 Task: Insert the chart with the left axis.
Action: Mouse moved to (129, 148)
Screenshot: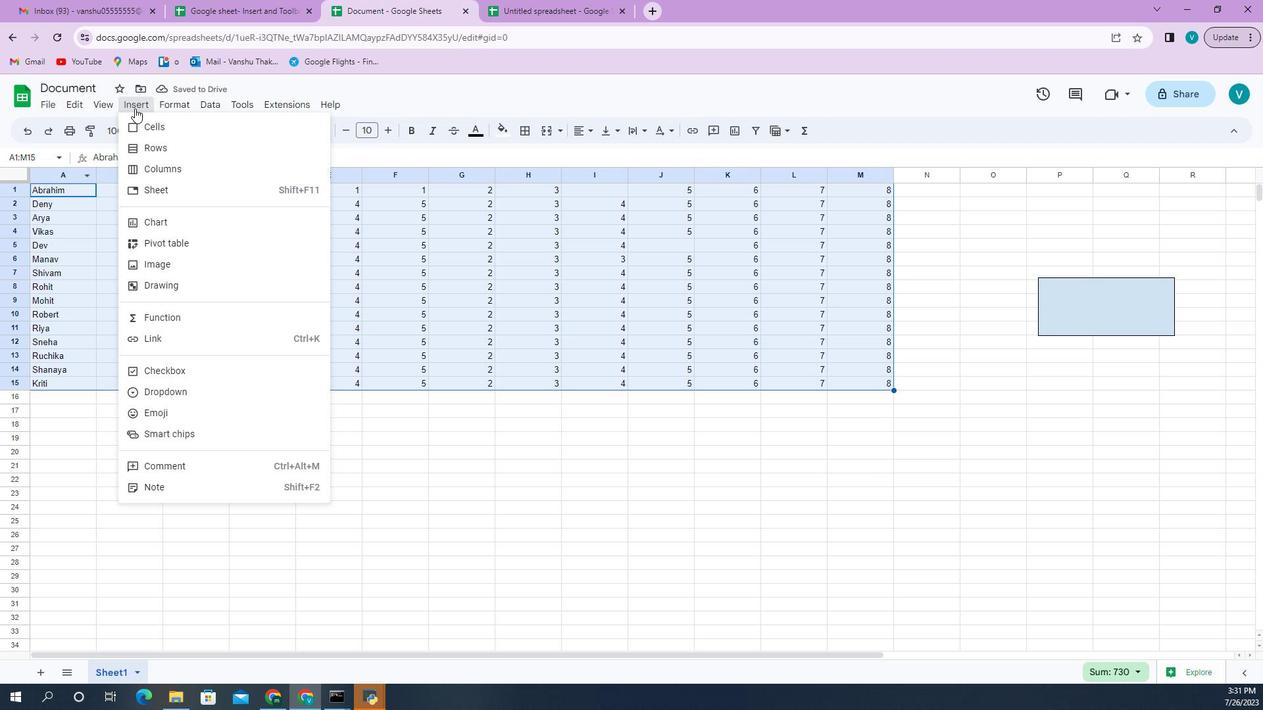 
Action: Mouse pressed left at (129, 148)
Screenshot: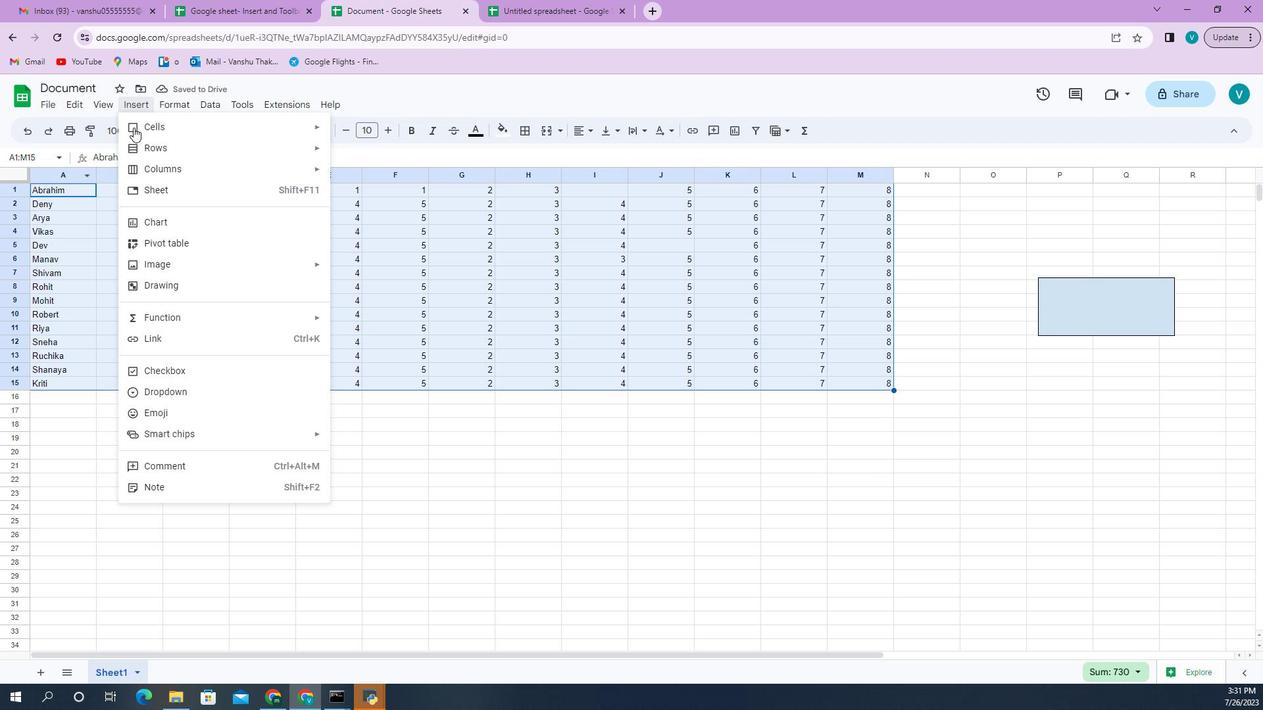 
Action: Mouse moved to (134, 251)
Screenshot: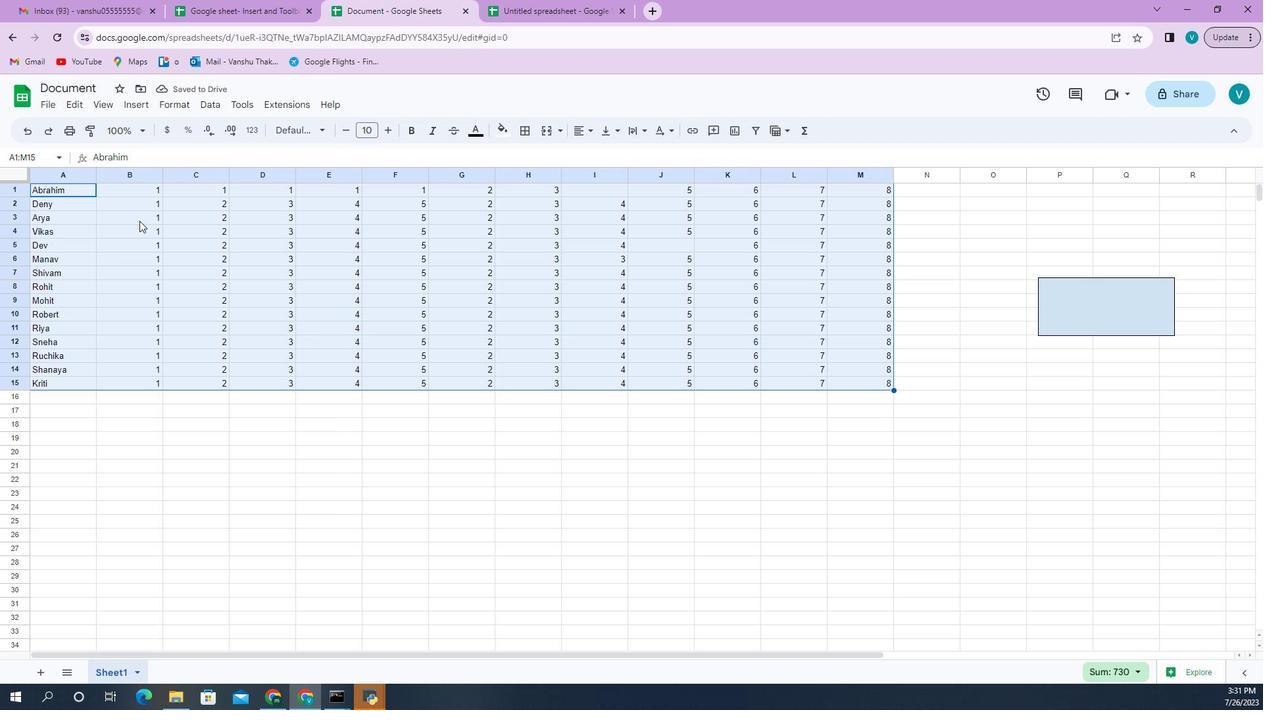
Action: Mouse pressed left at (134, 251)
Screenshot: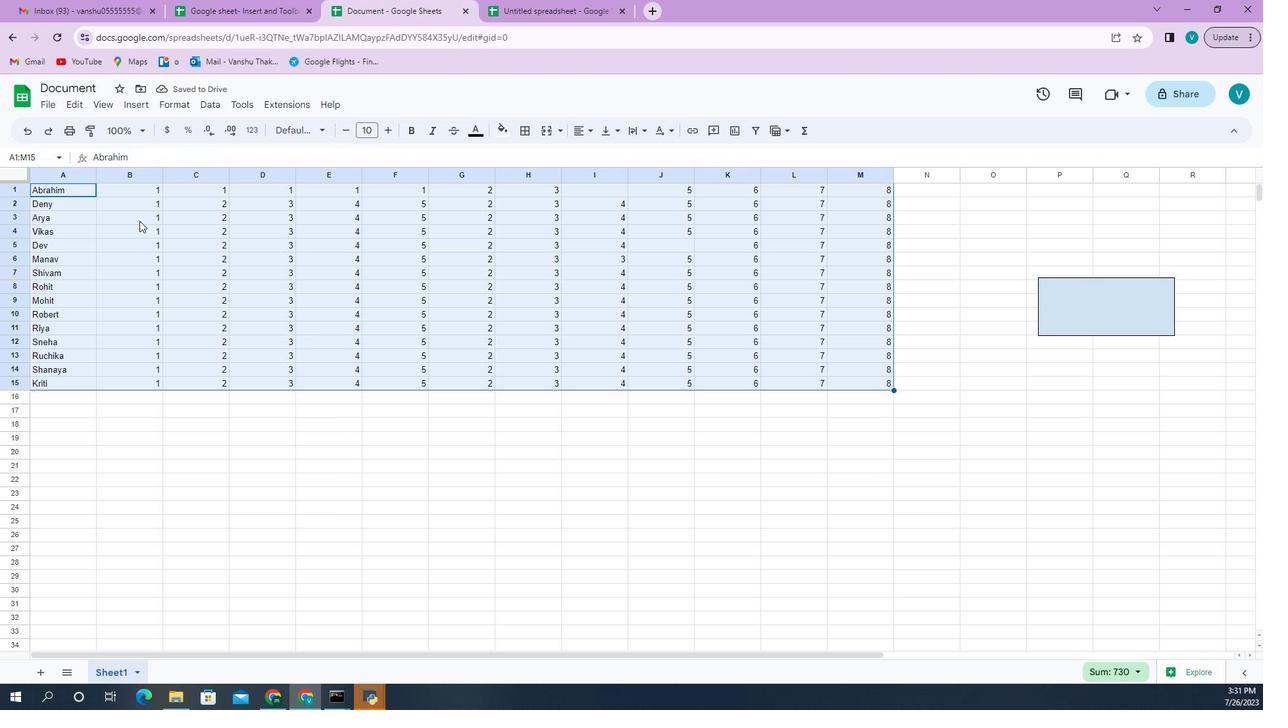 
Action: Mouse moved to (1174, 209)
Screenshot: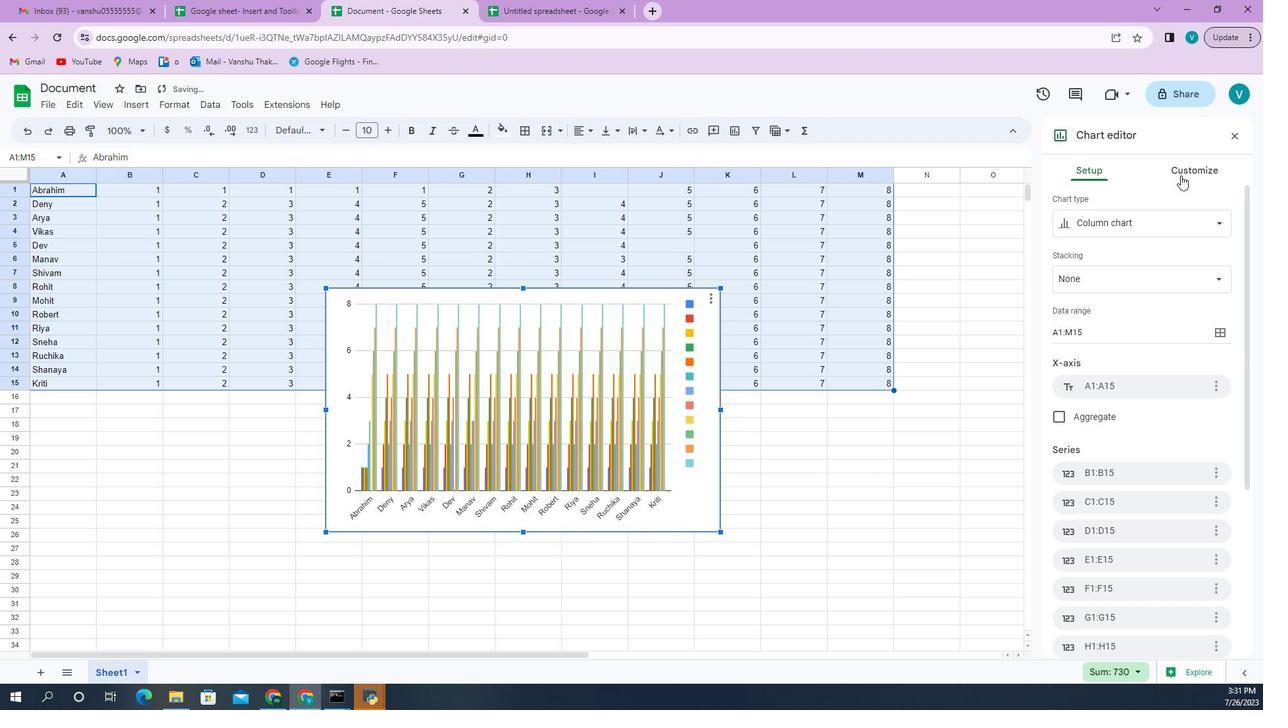 
Action: Mouse pressed left at (1174, 209)
Screenshot: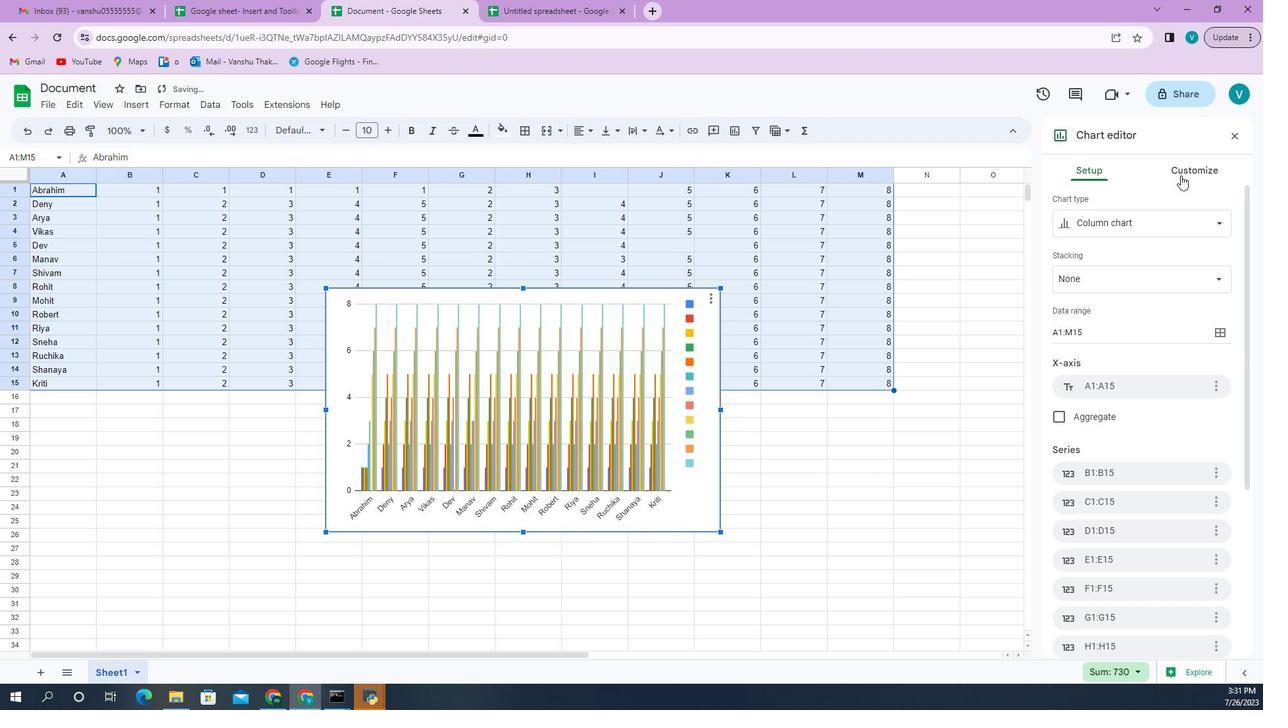 
Action: Mouse moved to (1110, 308)
Screenshot: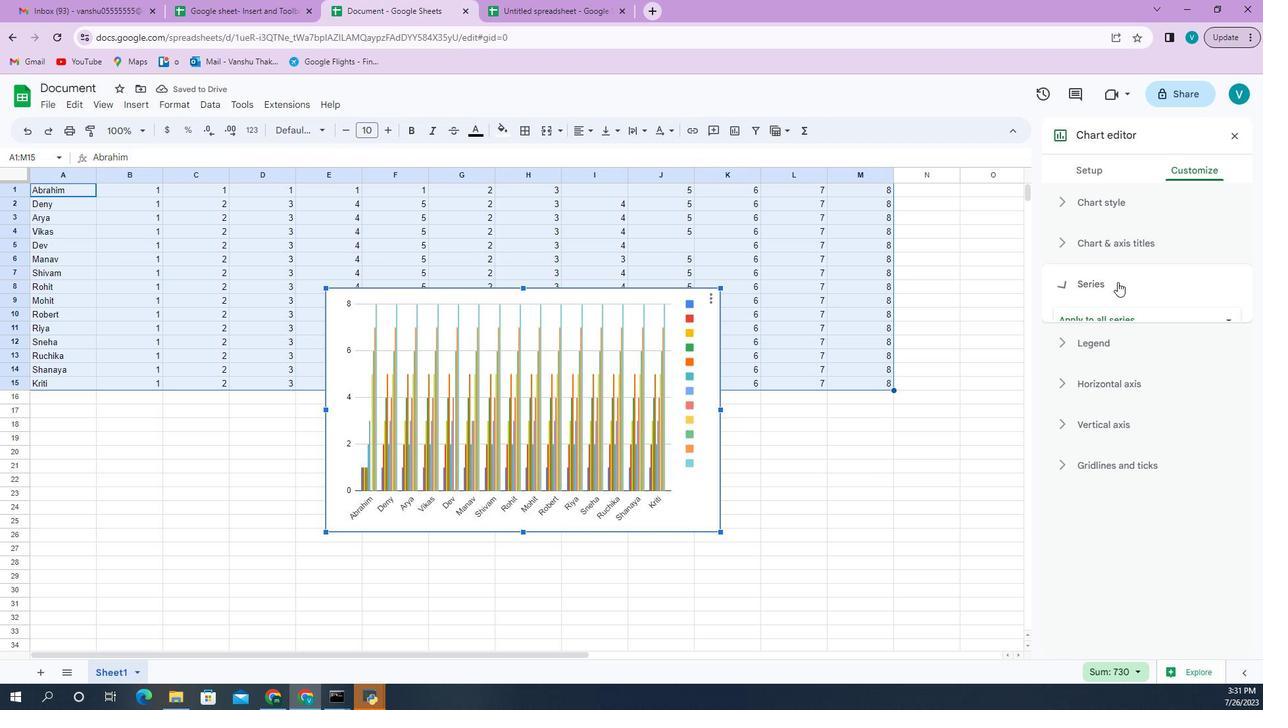 
Action: Mouse pressed left at (1110, 308)
Screenshot: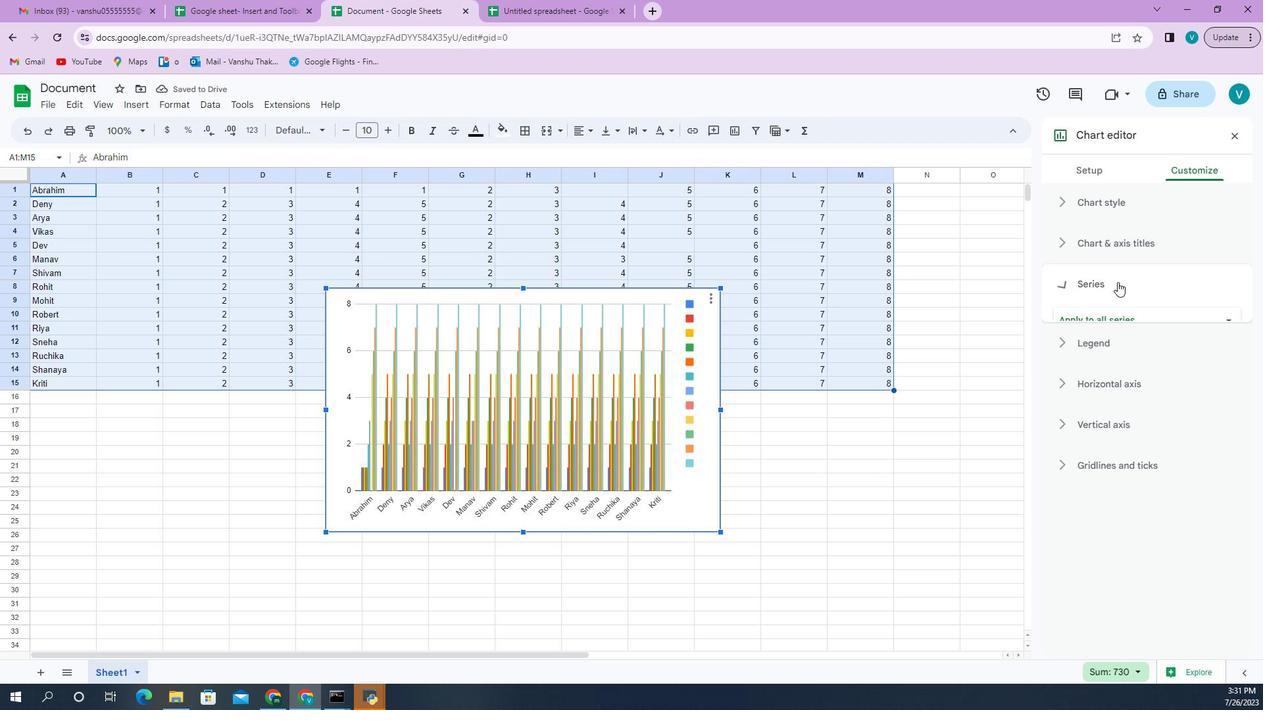 
Action: Mouse moved to (1085, 520)
Screenshot: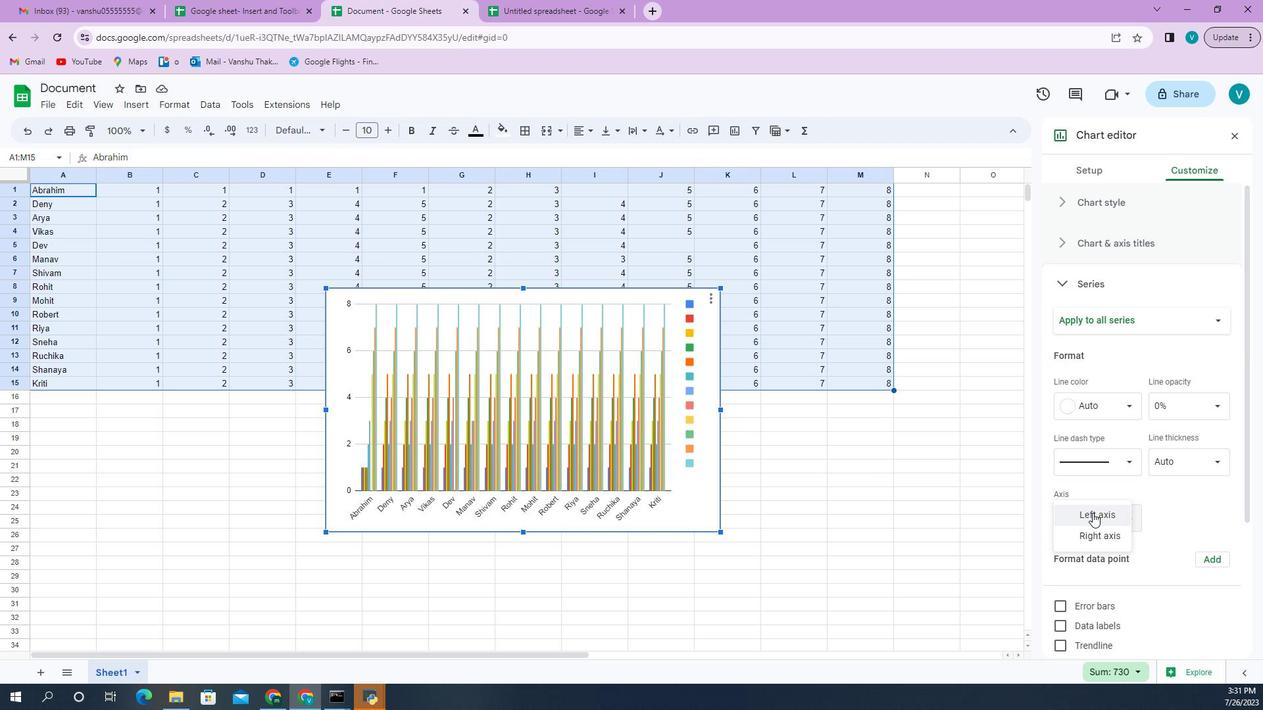 
Action: Mouse pressed left at (1085, 520)
Screenshot: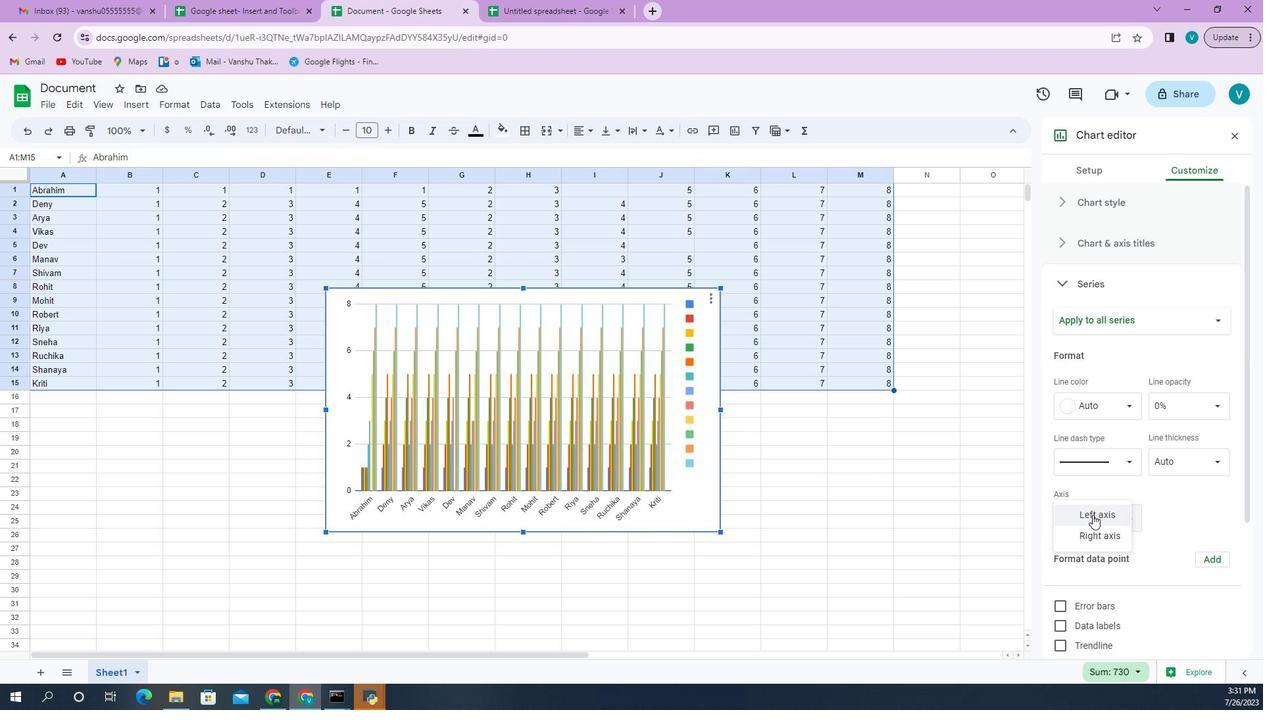 
Action: Mouse moved to (1085, 525)
Screenshot: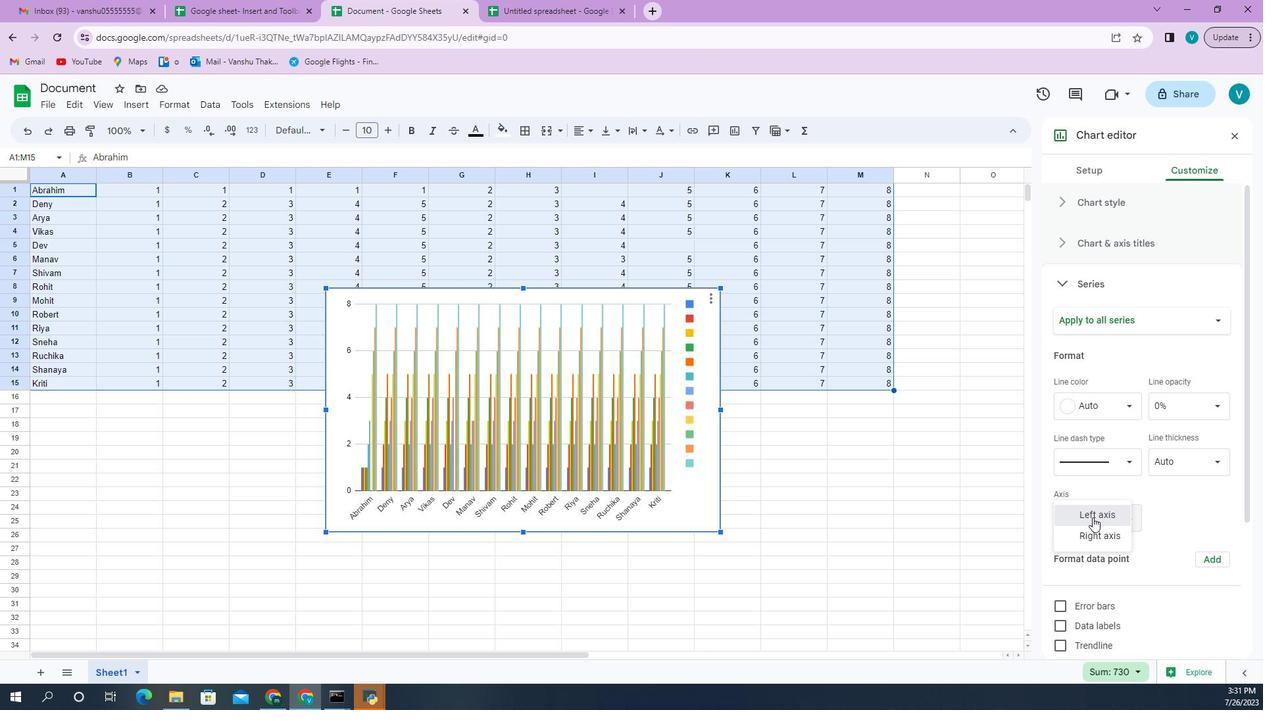 
Action: Mouse pressed left at (1085, 525)
Screenshot: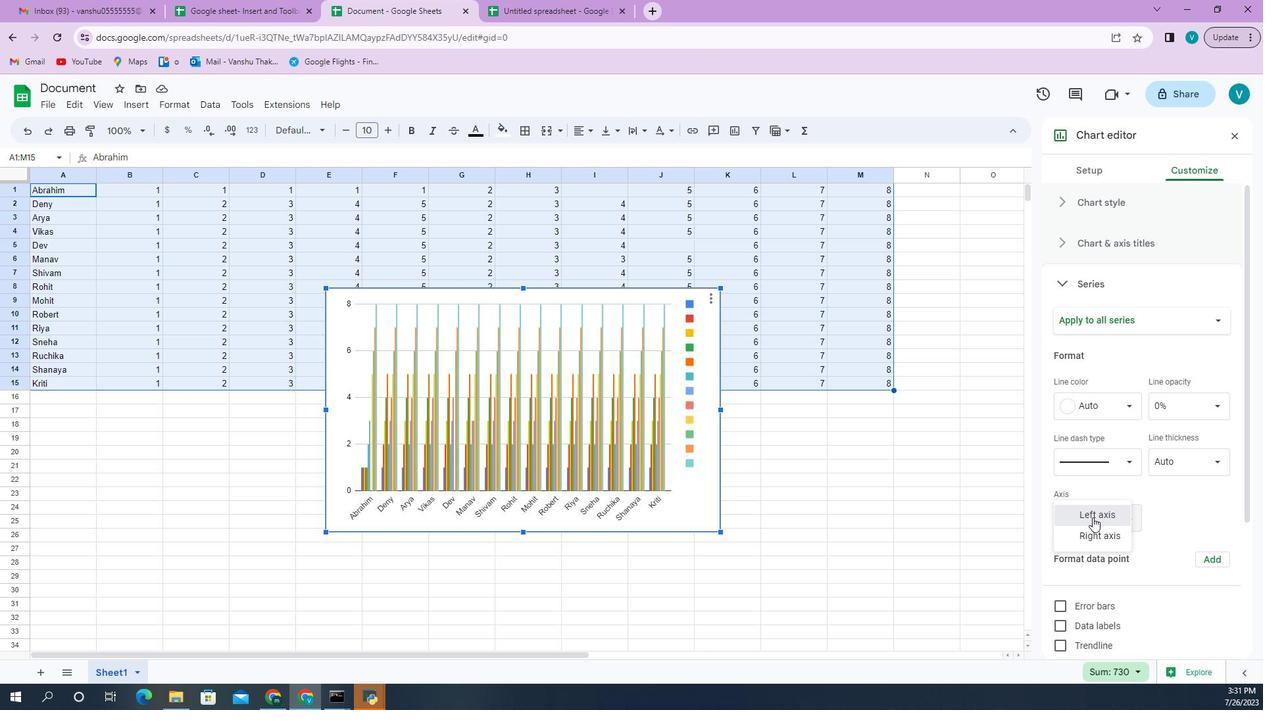 
